 Task: Create in the project ZillaTech in Backlog an issue 'Implement a new cloud-based fleet management system for a company with advanced vehicle tracking and maintenance features', assign it to team member softage.1@softage.net and change the status to IN PROGRESS.
Action: Mouse moved to (233, 71)
Screenshot: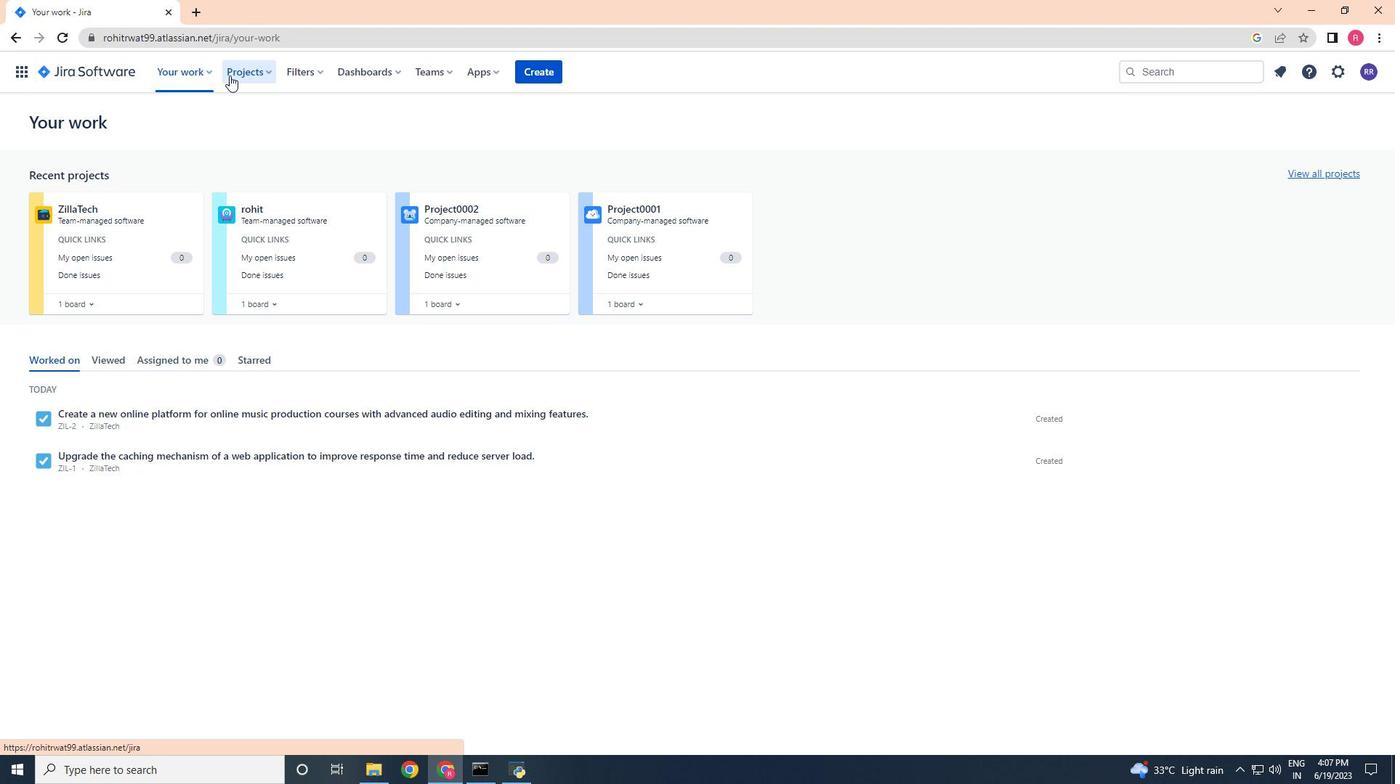 
Action: Mouse pressed left at (233, 71)
Screenshot: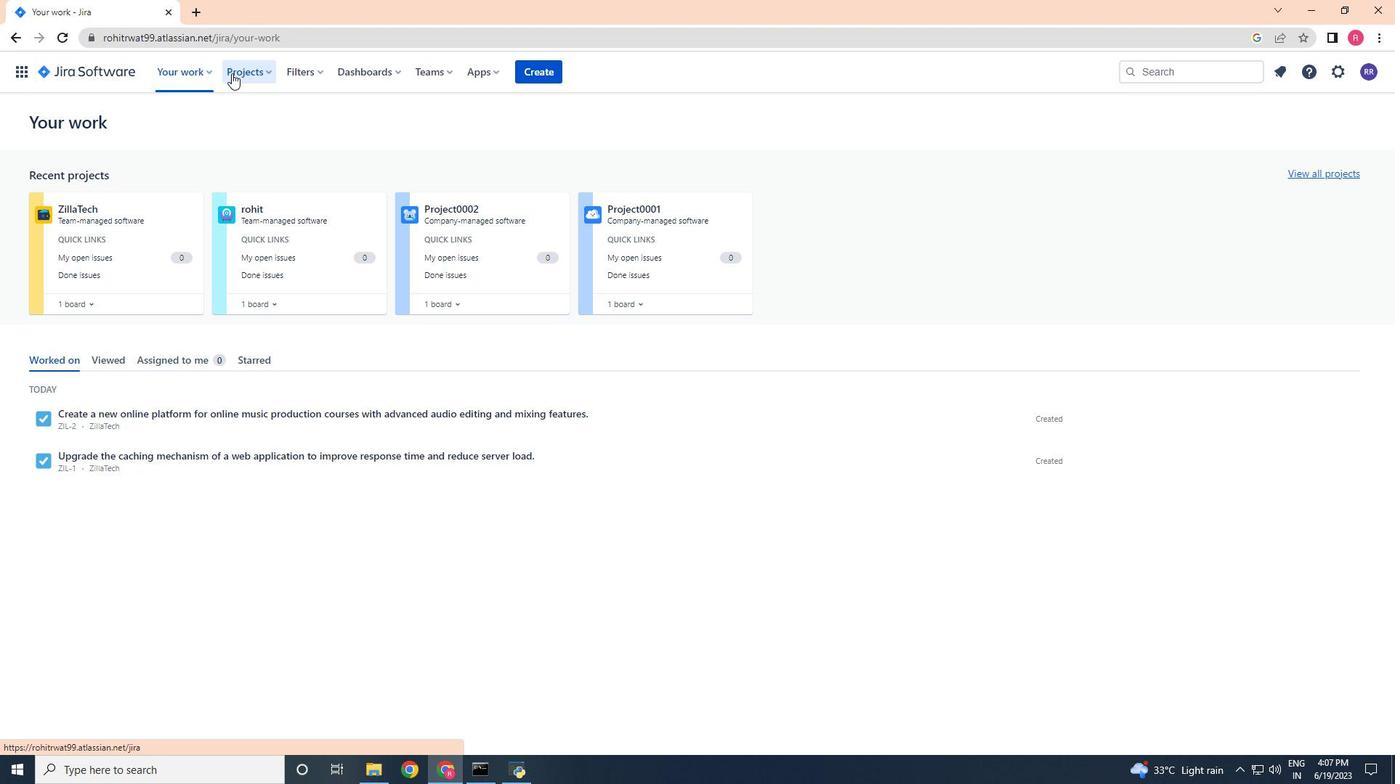 
Action: Mouse moved to (258, 151)
Screenshot: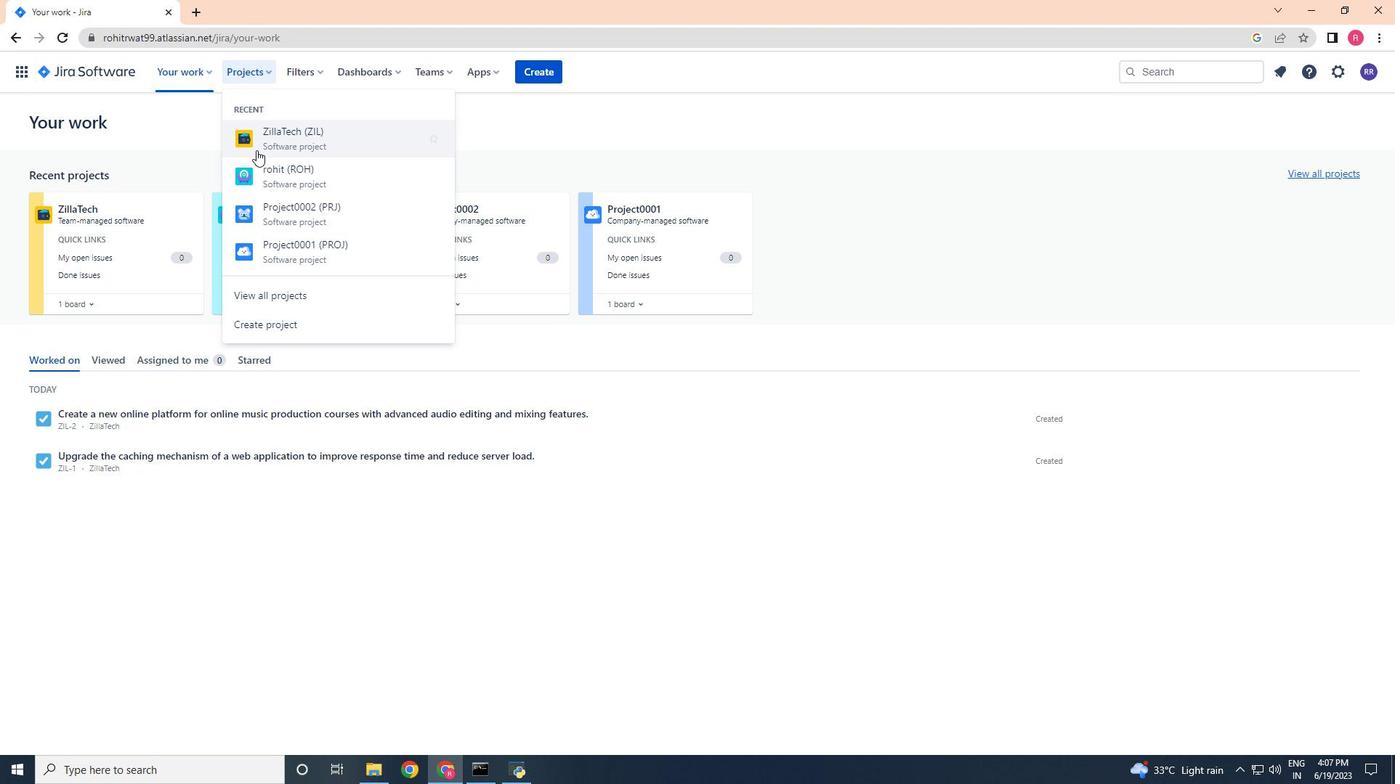 
Action: Mouse pressed left at (258, 151)
Screenshot: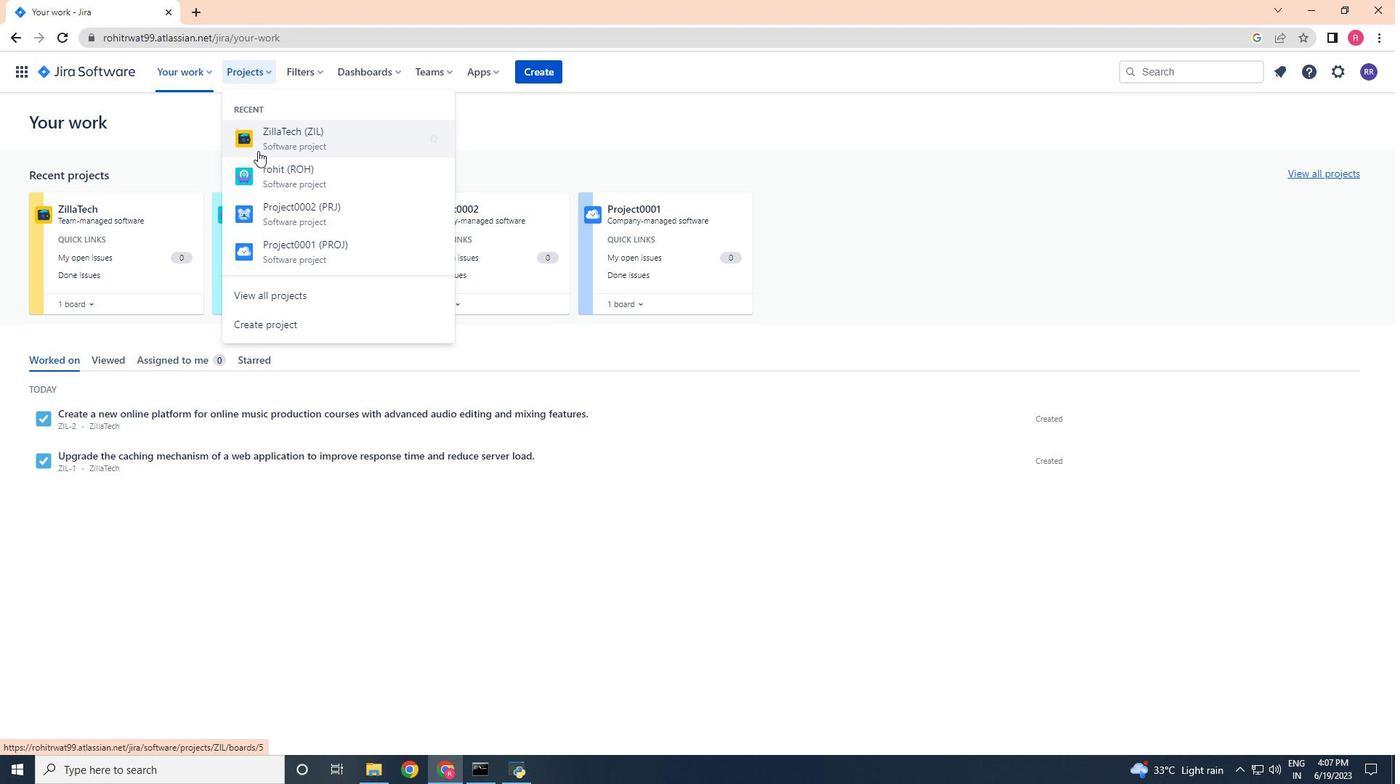 
Action: Mouse moved to (104, 223)
Screenshot: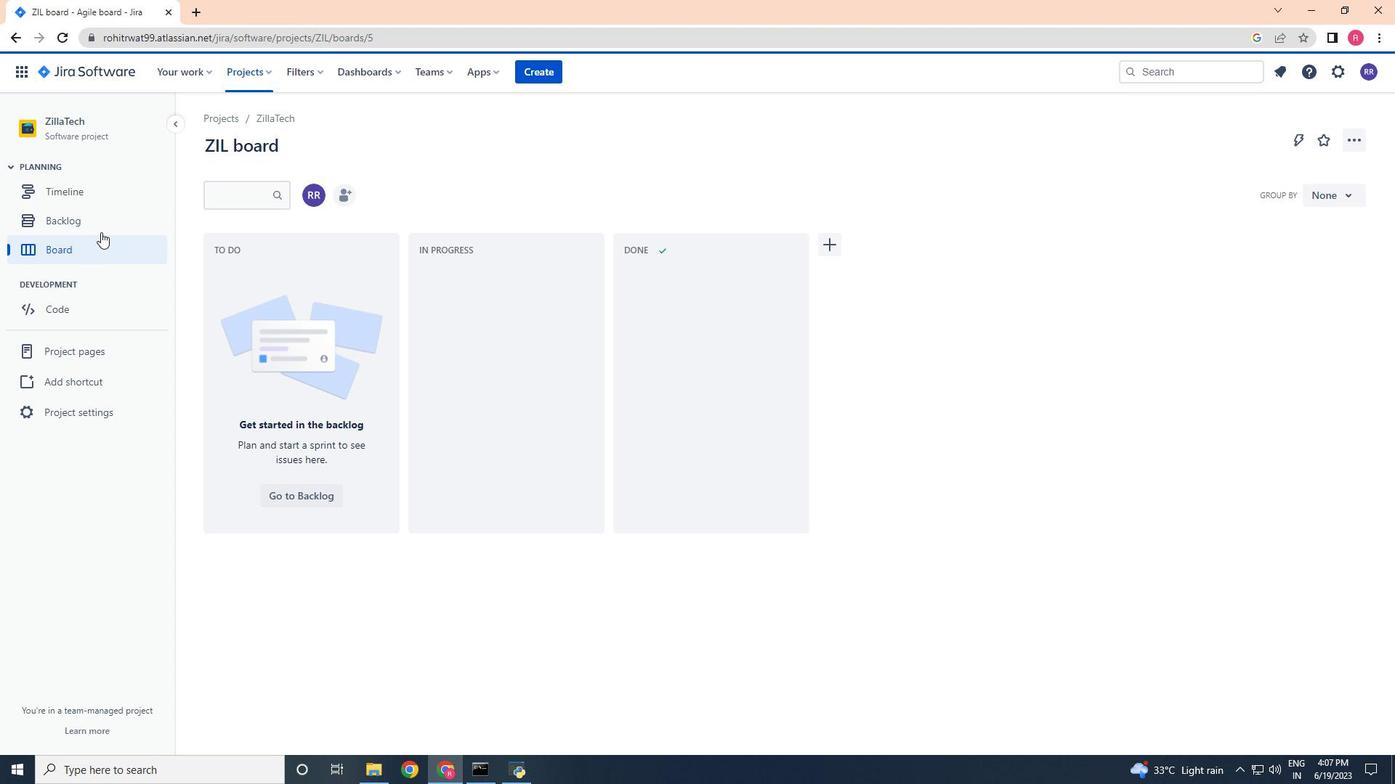 
Action: Mouse pressed left at (104, 223)
Screenshot: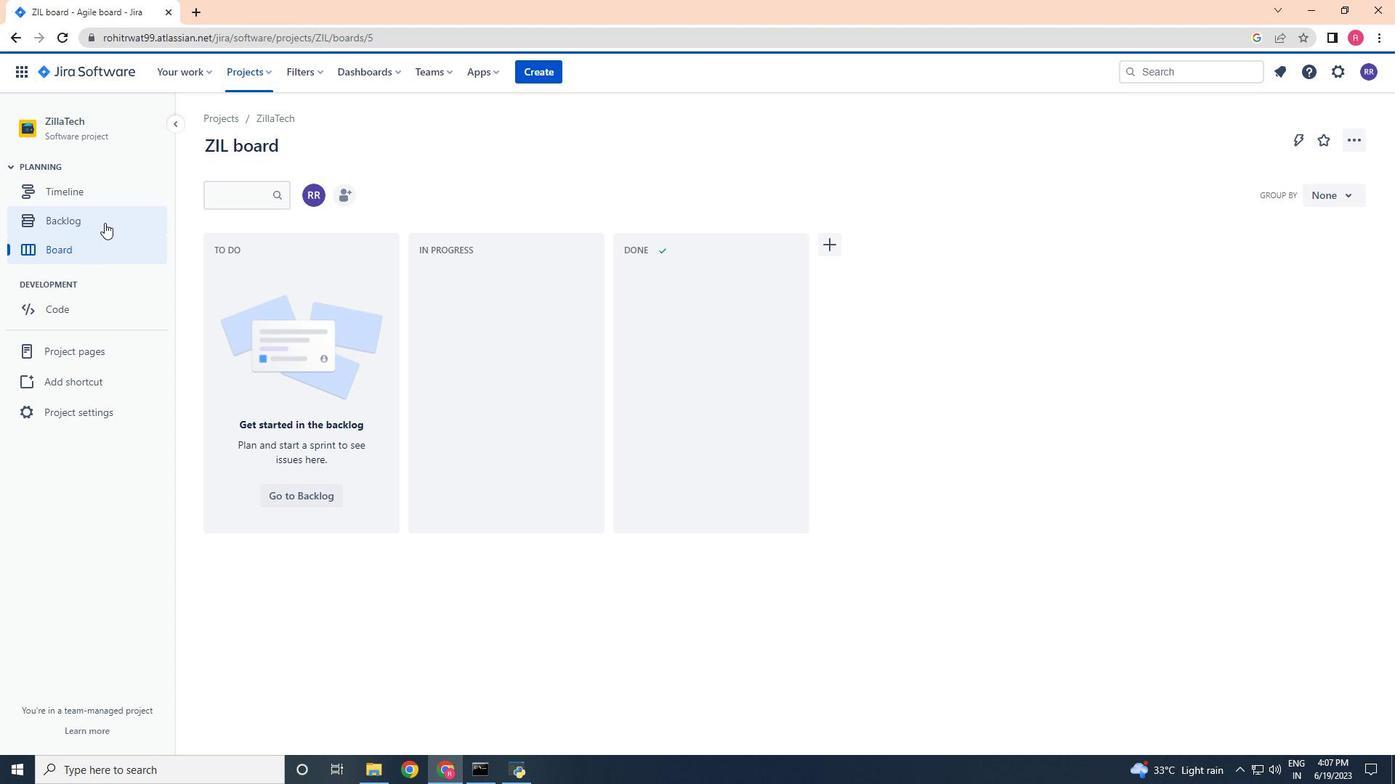 
Action: Mouse moved to (260, 332)
Screenshot: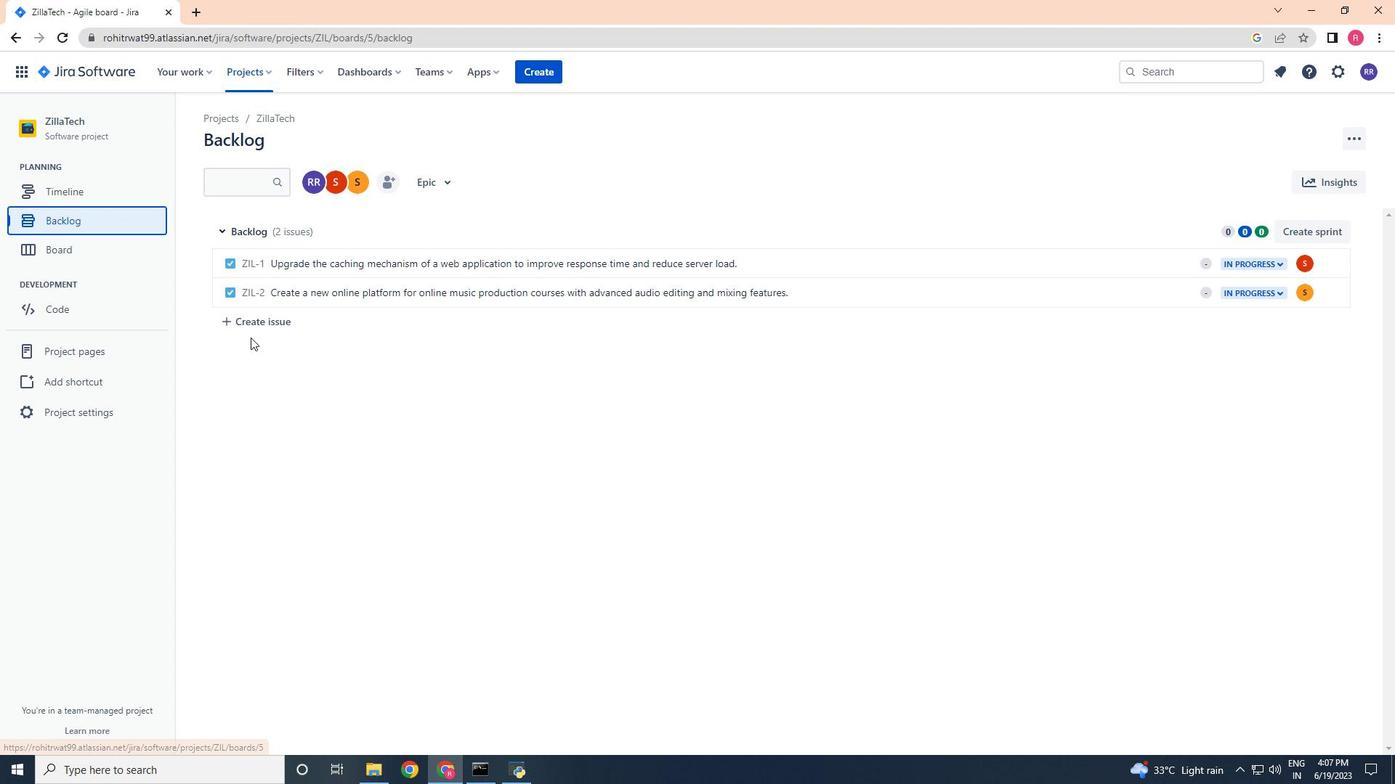 
Action: Mouse pressed left at (260, 332)
Screenshot: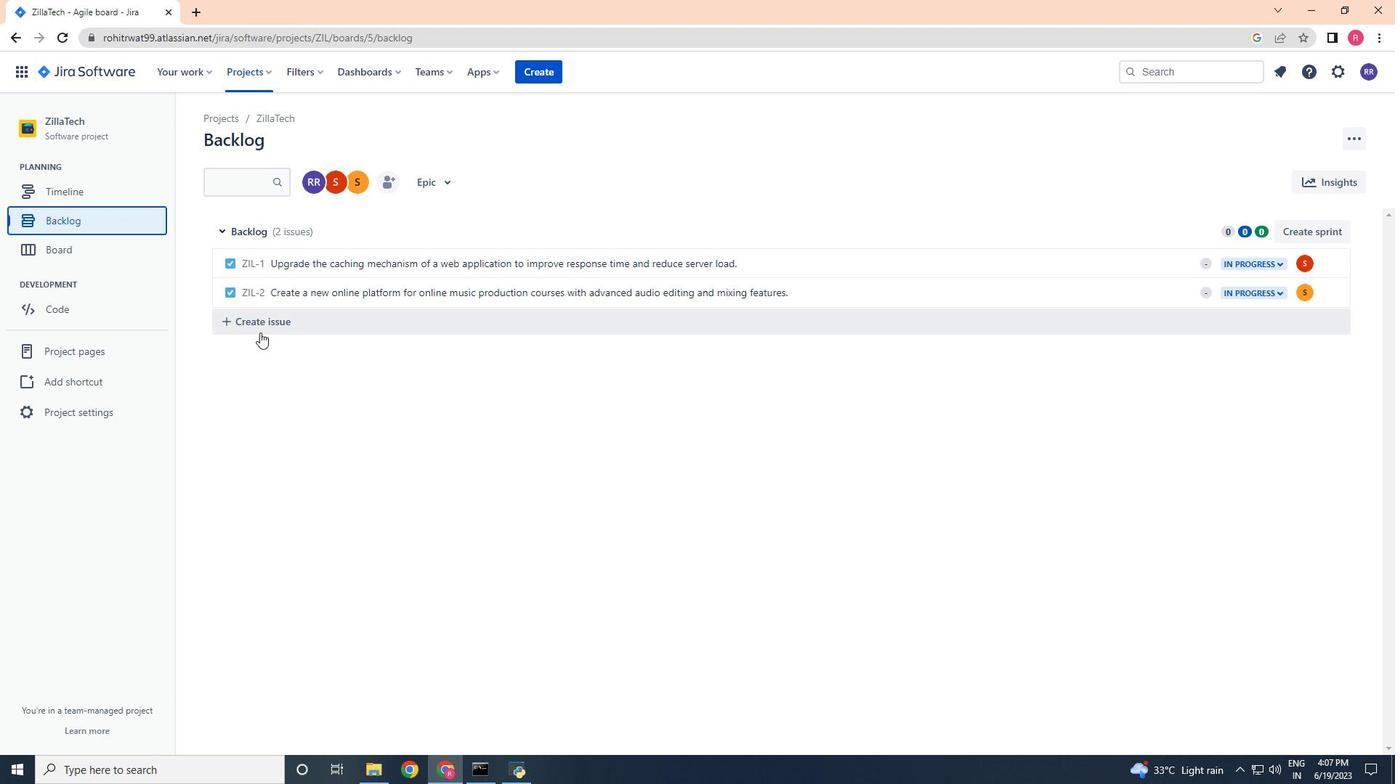 
Action: Mouse moved to (262, 334)
Screenshot: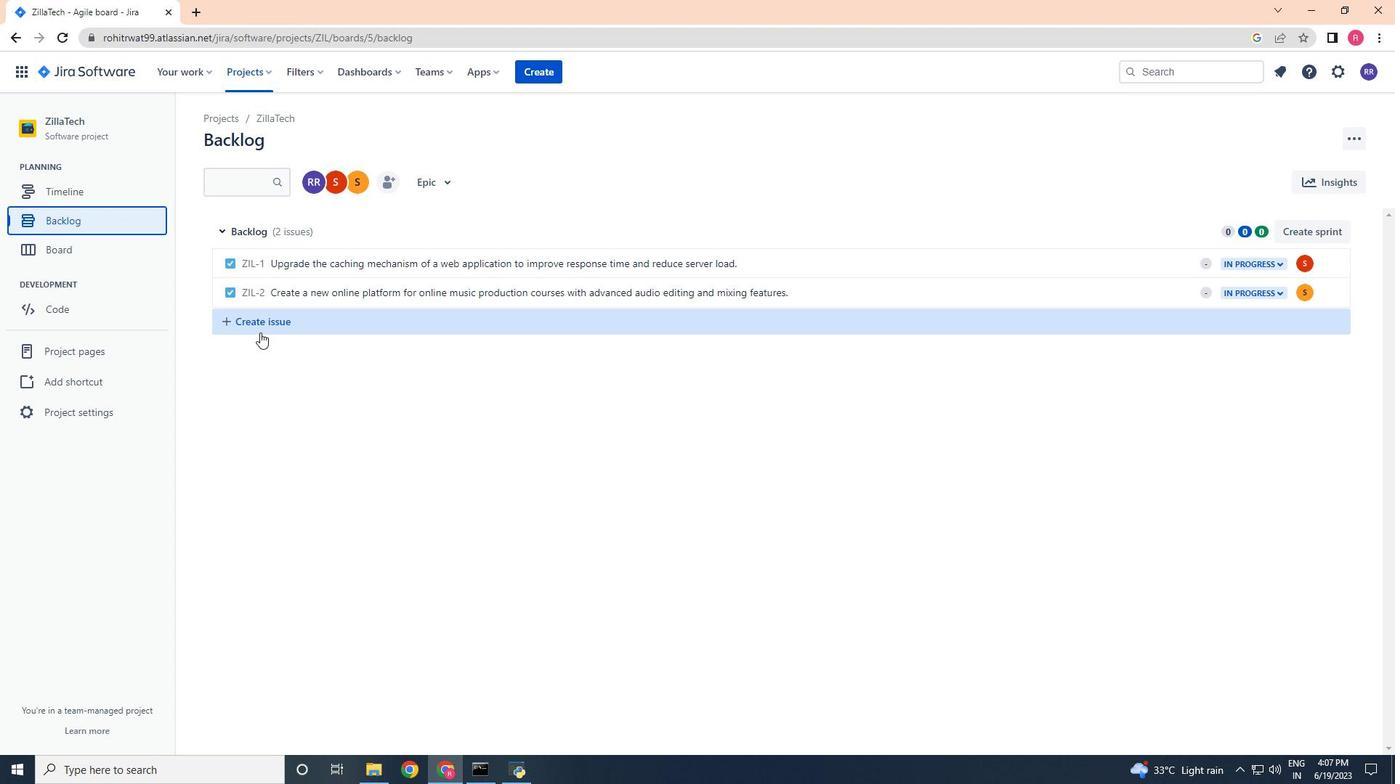 
Action: Key pressed <Key.shift>Implement<Key.space>a<Key.space>new<Key.space>cloud-based<Key.space>fleet<Key.space>management<Key.space>system<Key.space>for<Key.space>a<Key.space>company<Key.space>with<Key.space>advanced<Key.space>vehical<Key.backspace><Key.backspace>le<Key.space>tracking<Key.space>and<Key.space>mi<Key.backspace>aintenance<Key.space>features.
Screenshot: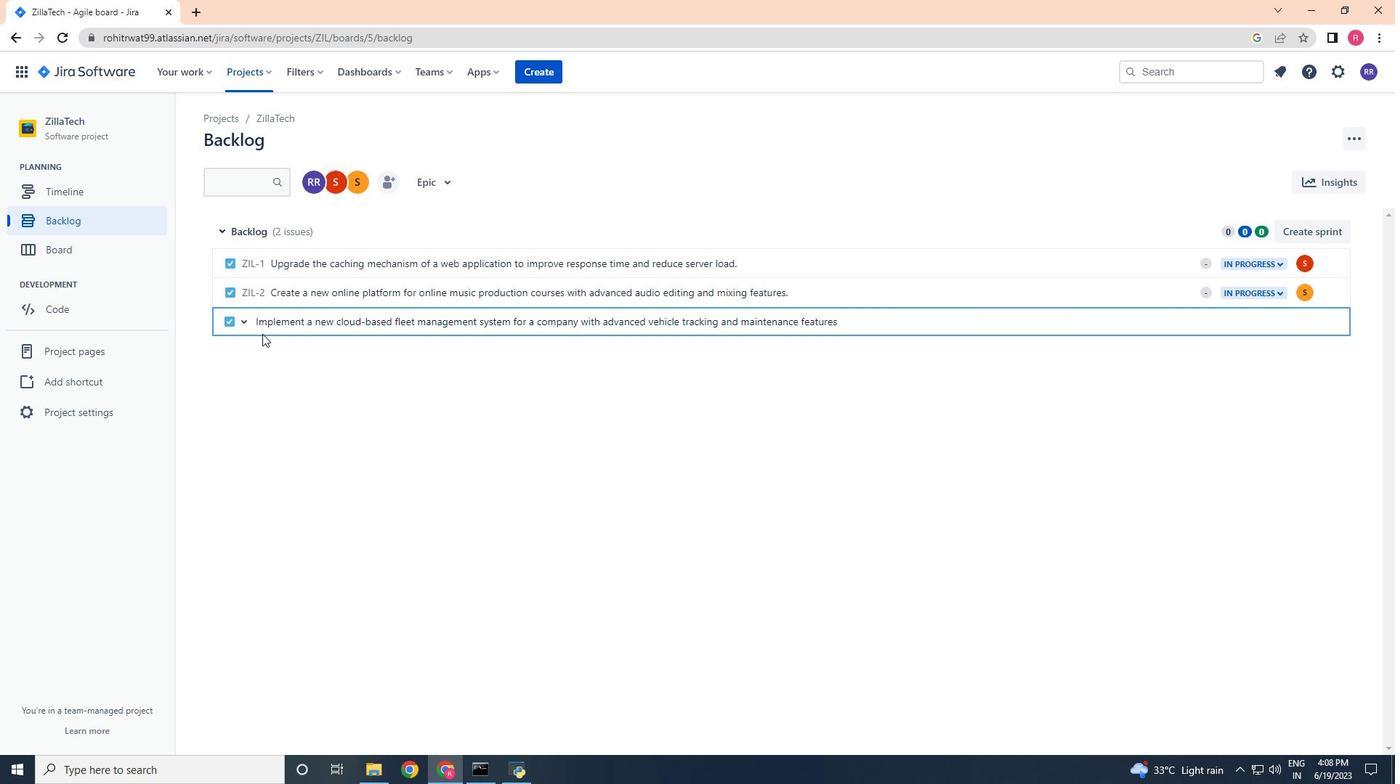 
Action: Mouse moved to (1230, 318)
Screenshot: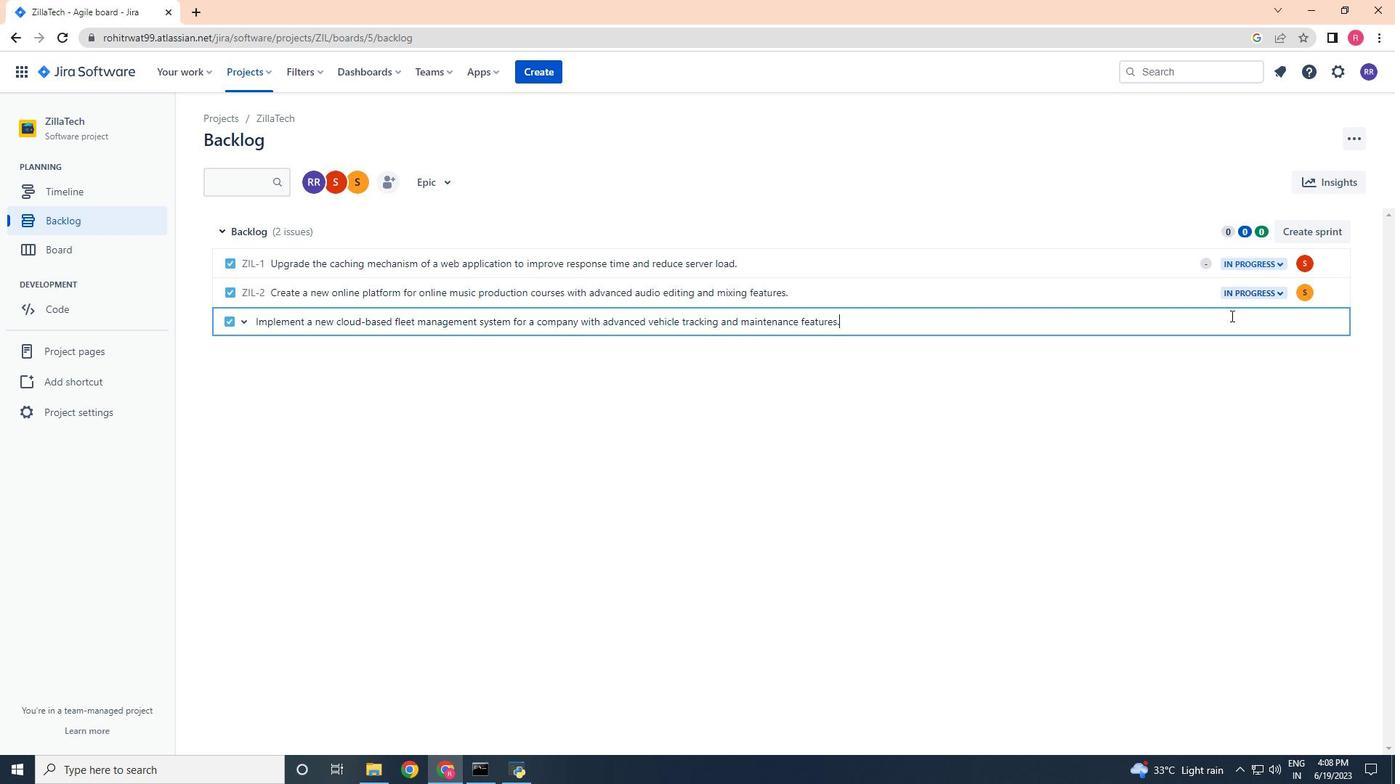 
Action: Key pressed <Key.enter>
Screenshot: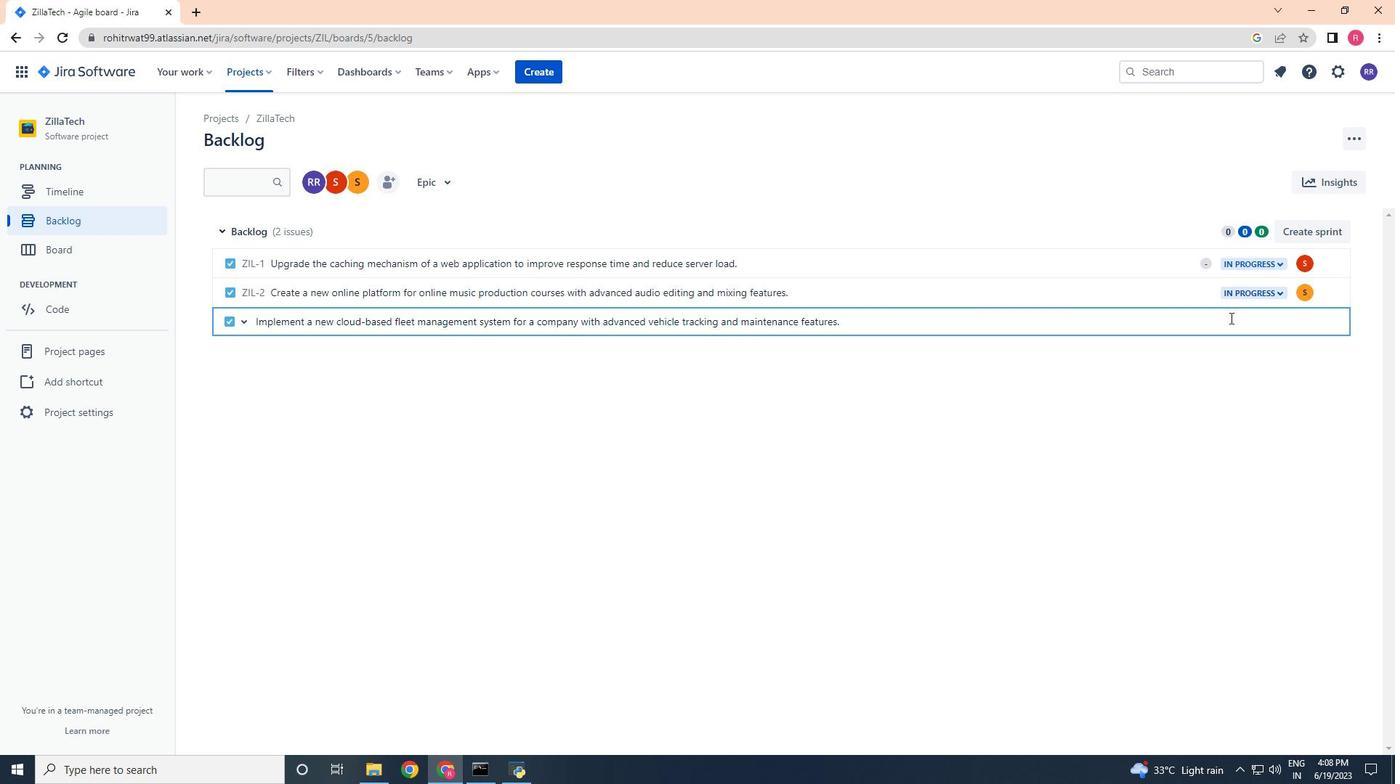 
Action: Mouse moved to (1303, 322)
Screenshot: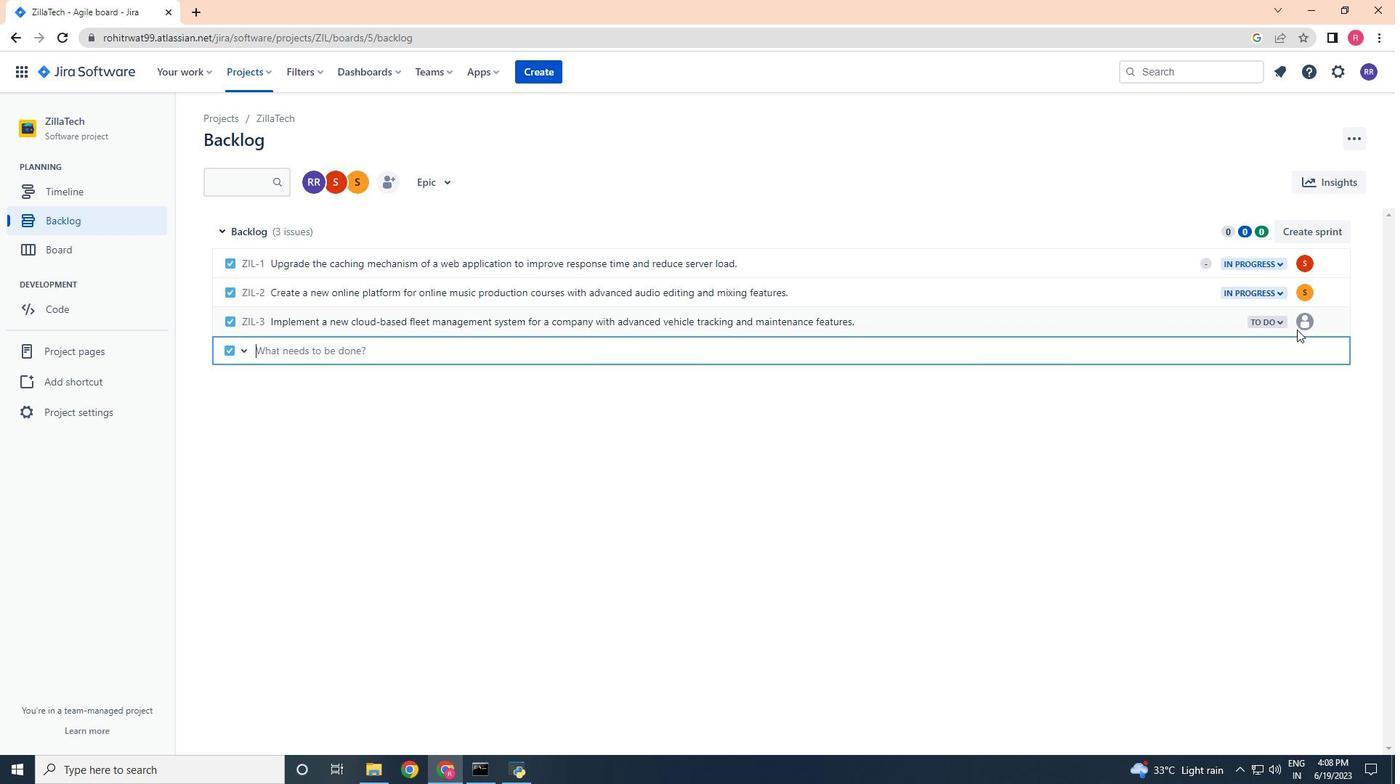 
Action: Mouse pressed left at (1303, 322)
Screenshot: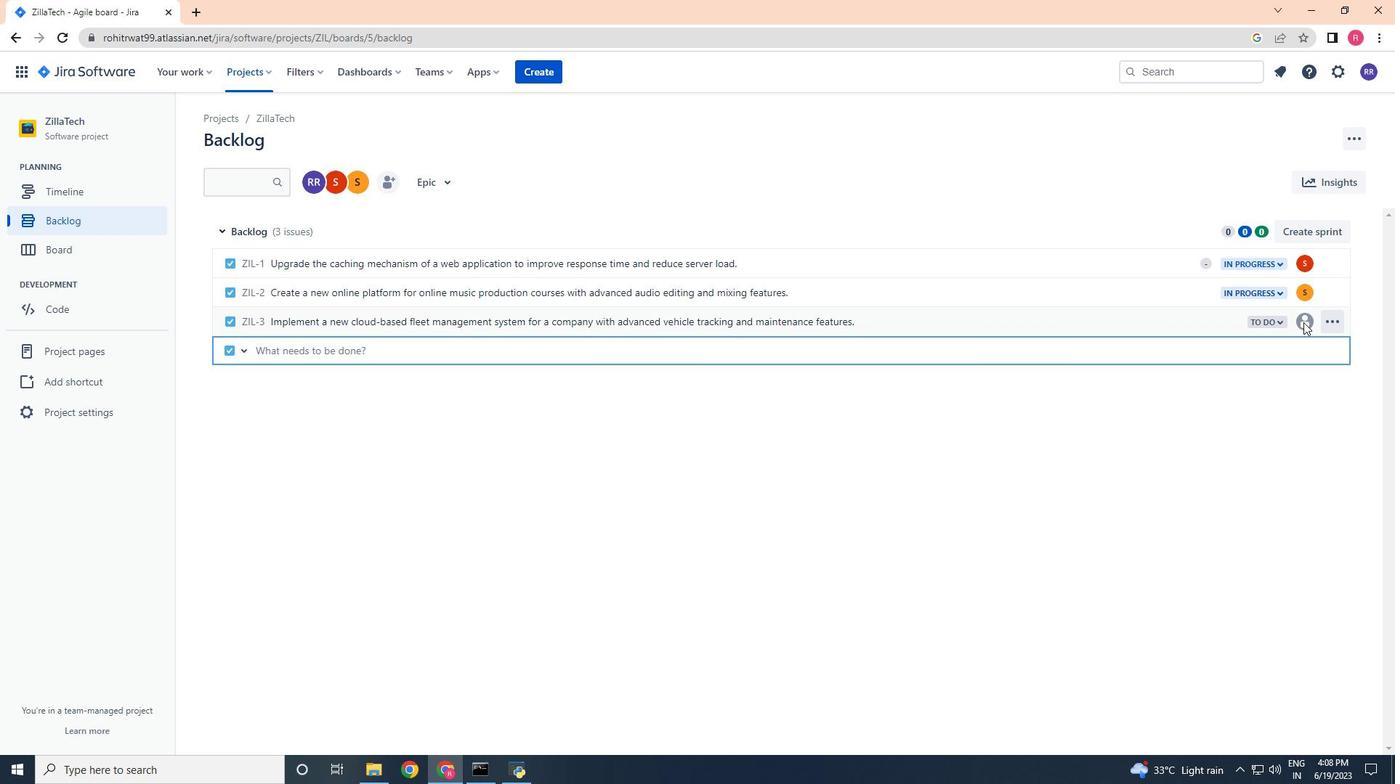 
Action: Mouse moved to (1283, 333)
Screenshot: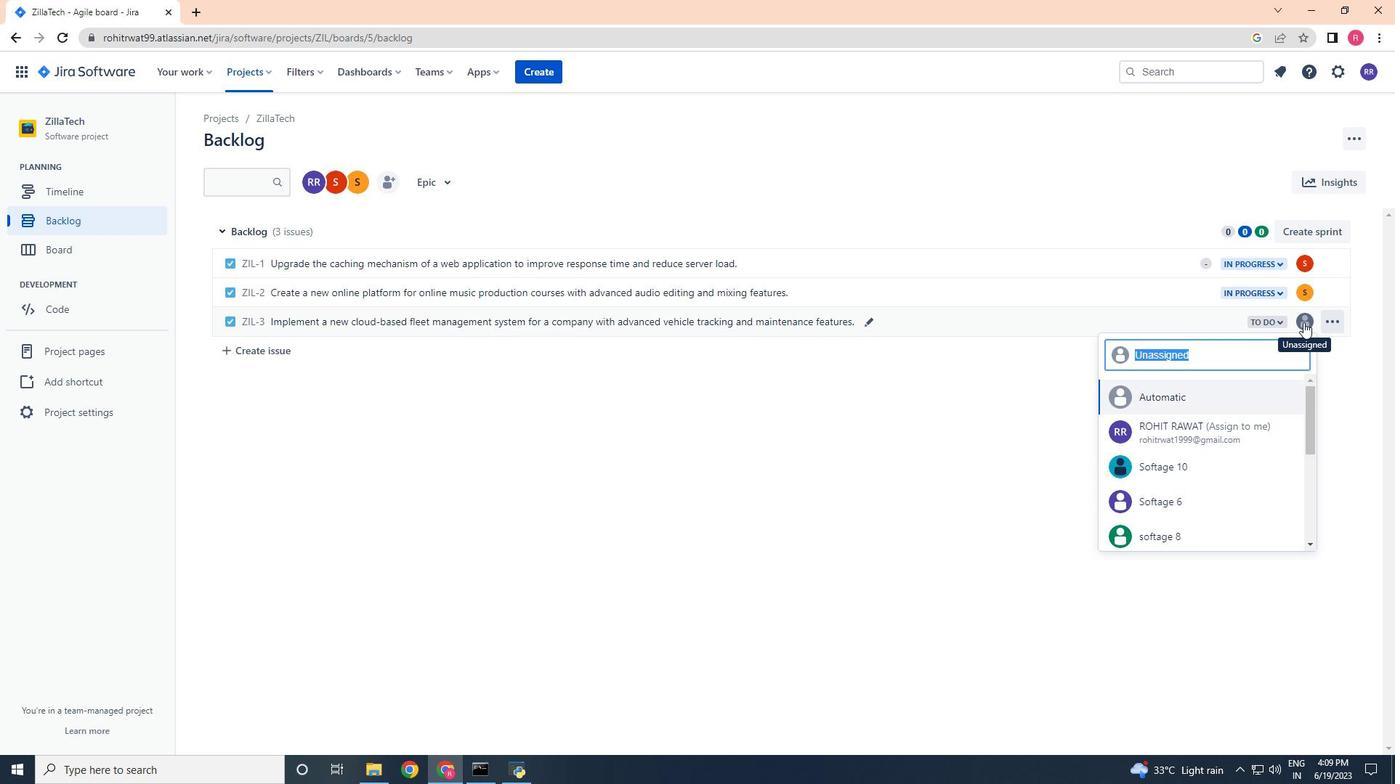 
Action: Key pressed softage.1<Key.shift>@softage.net
Screenshot: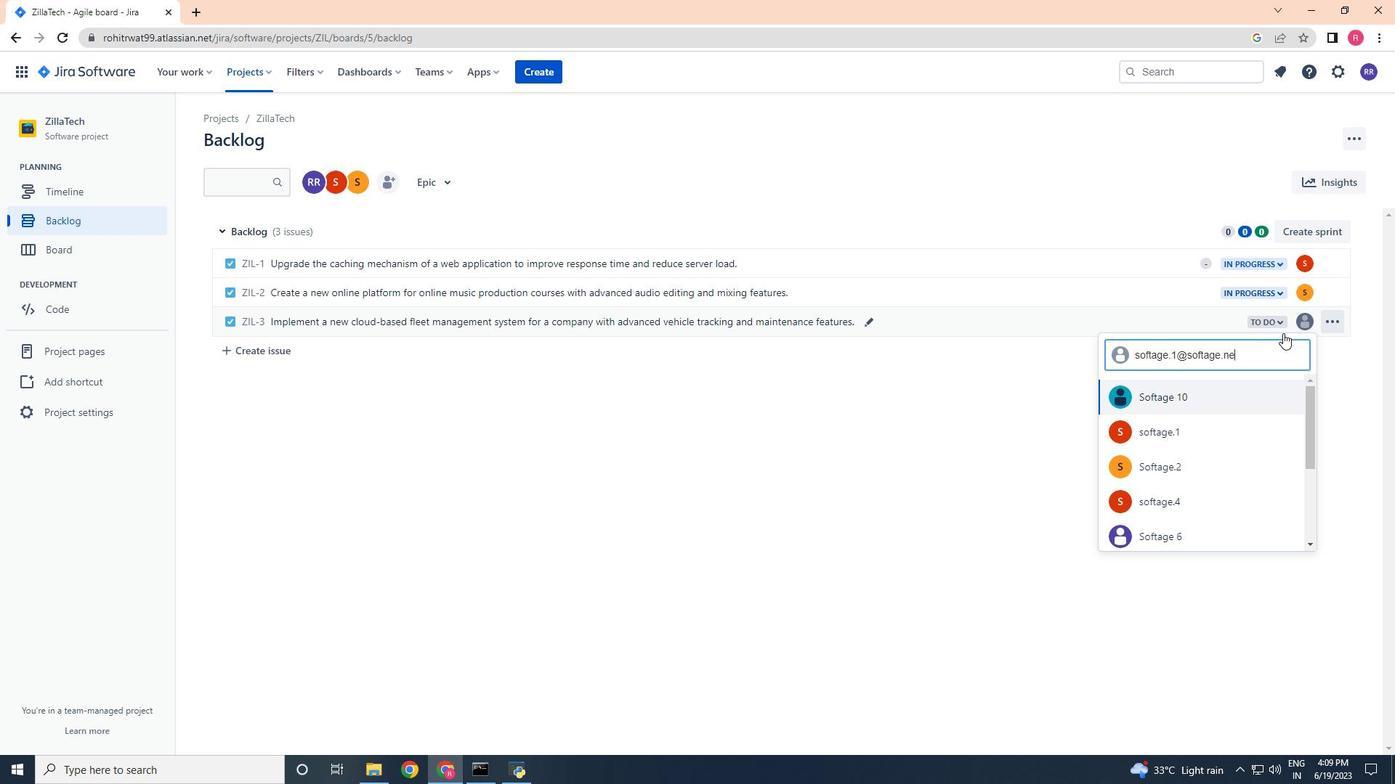 
Action: Mouse moved to (1205, 392)
Screenshot: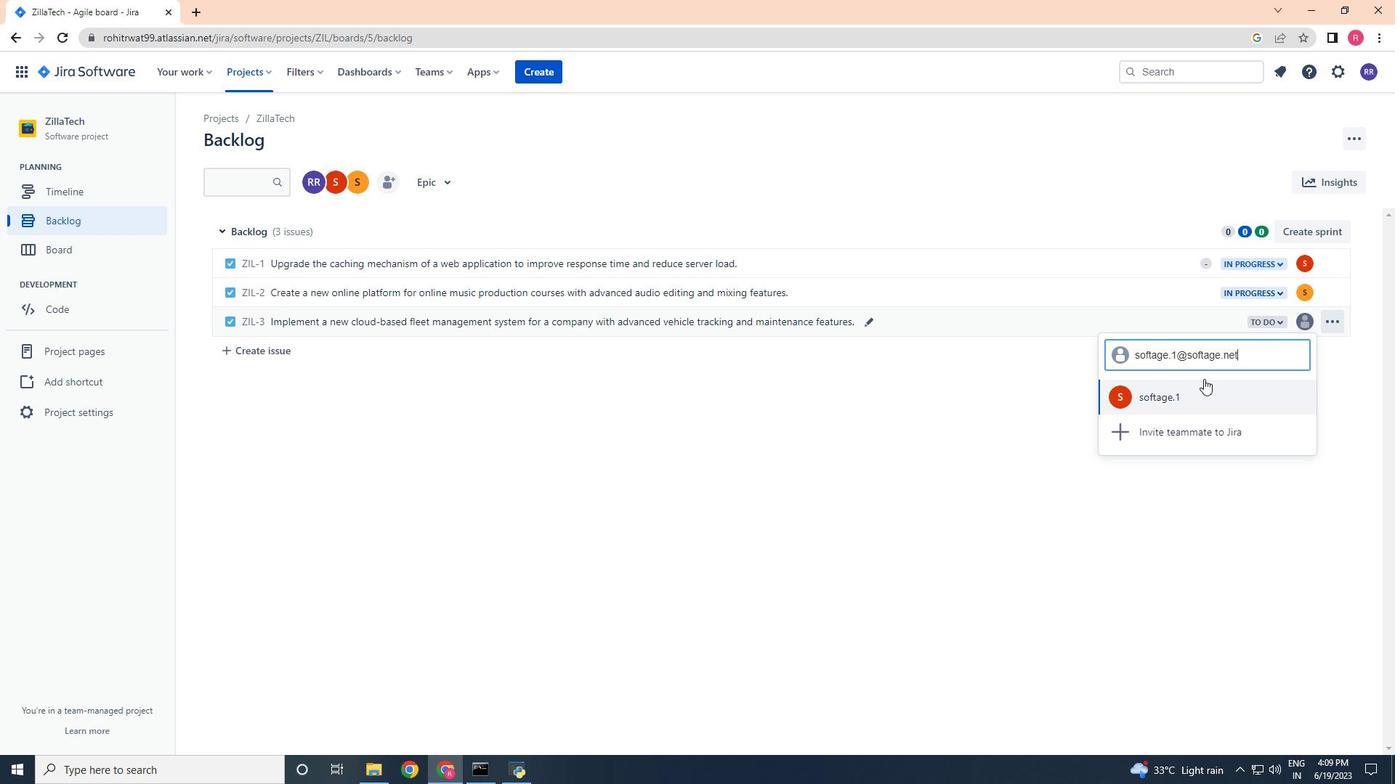 
Action: Mouse pressed left at (1205, 392)
Screenshot: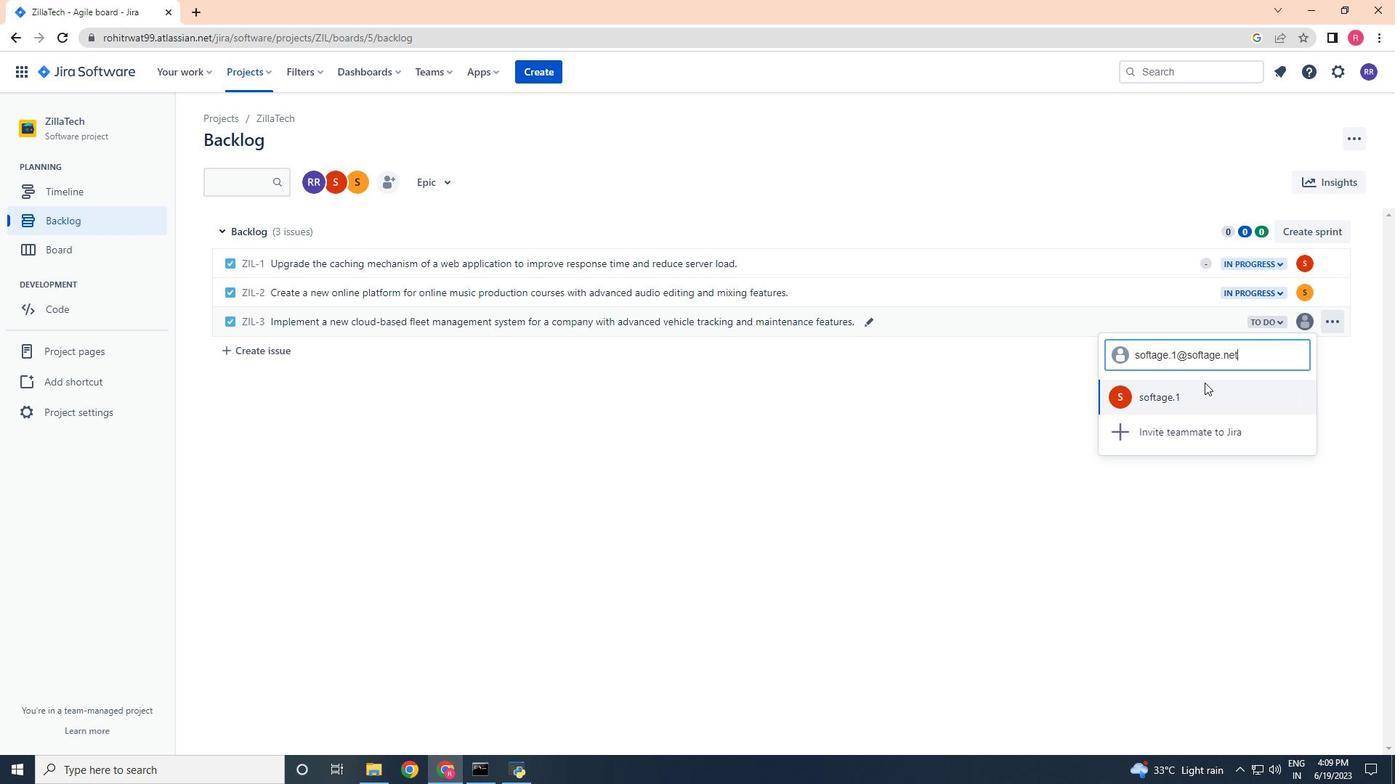 
Action: Mouse moved to (1270, 328)
Screenshot: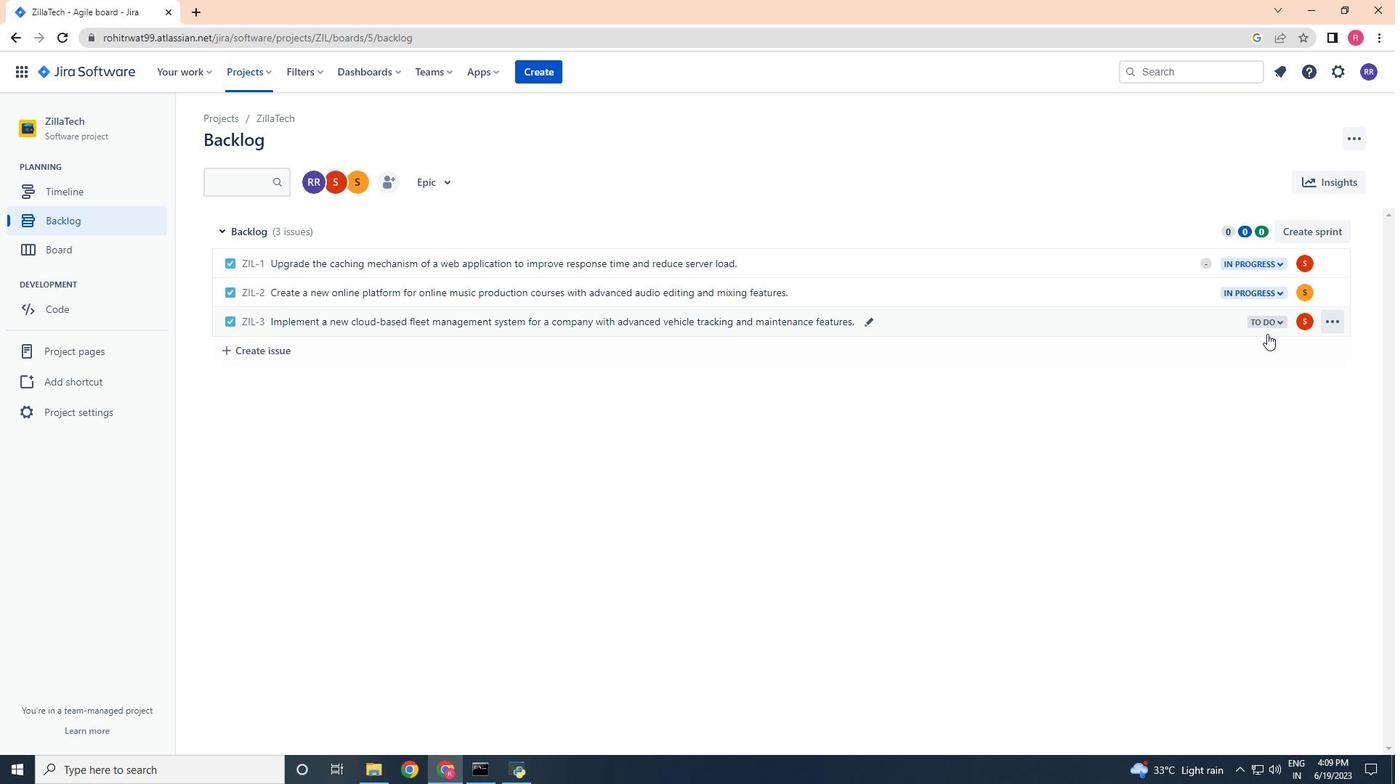 
Action: Mouse pressed left at (1270, 328)
Screenshot: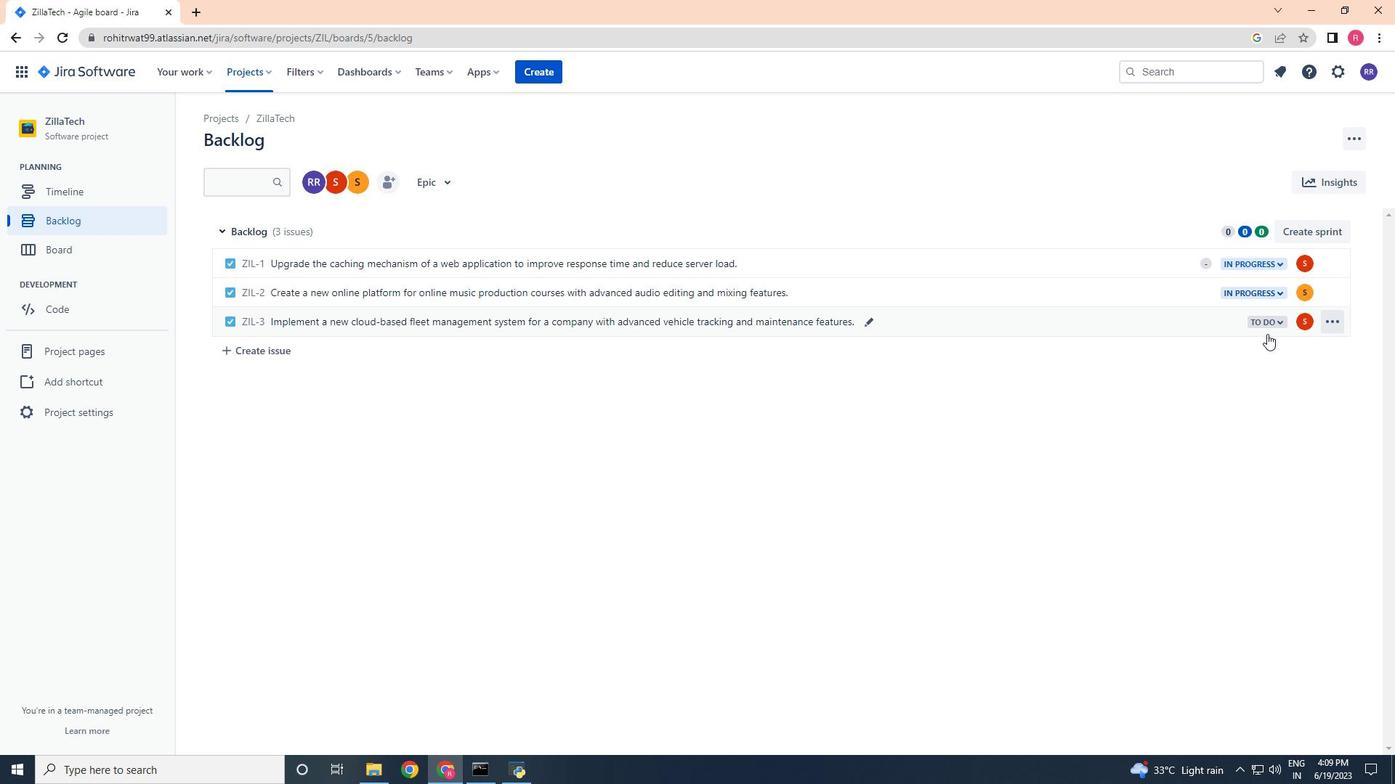 
Action: Mouse moved to (1205, 357)
Screenshot: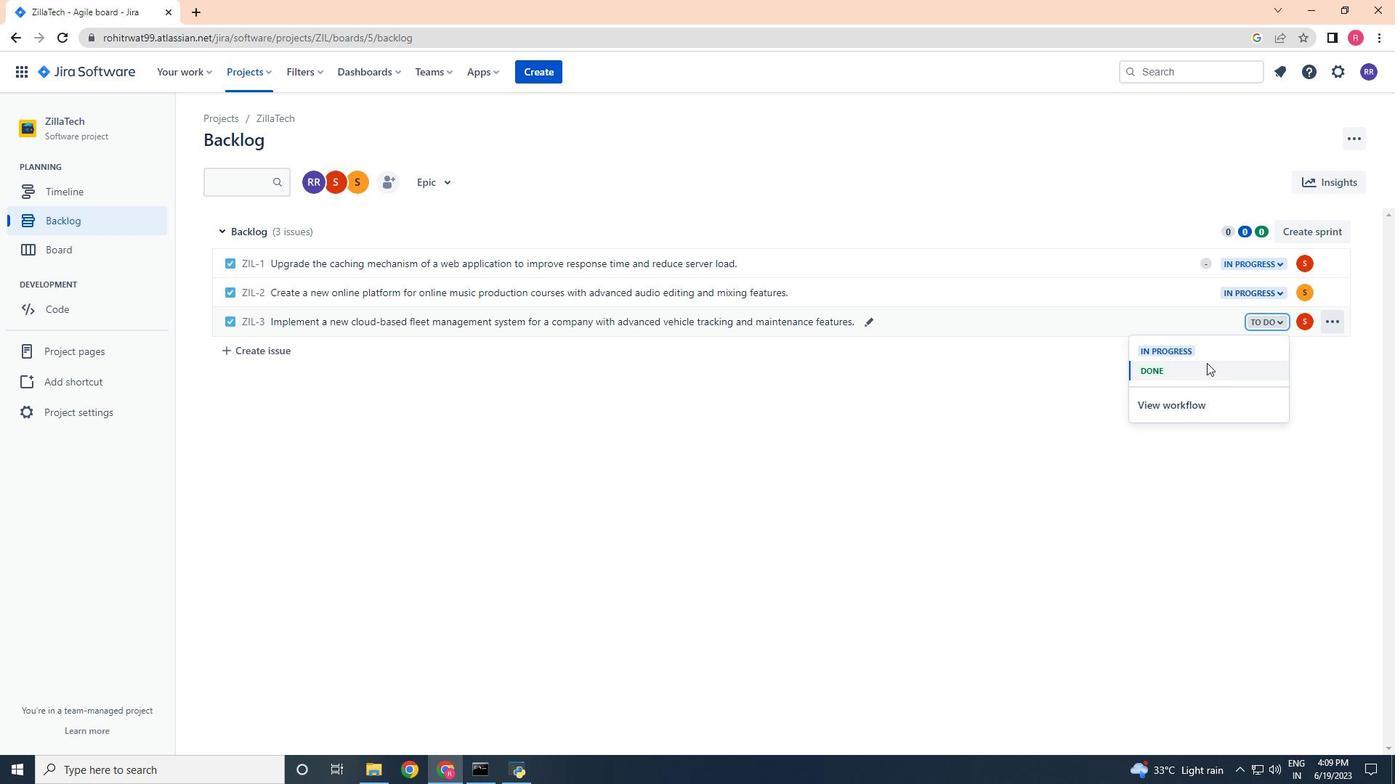 
Action: Mouse pressed left at (1205, 357)
Screenshot: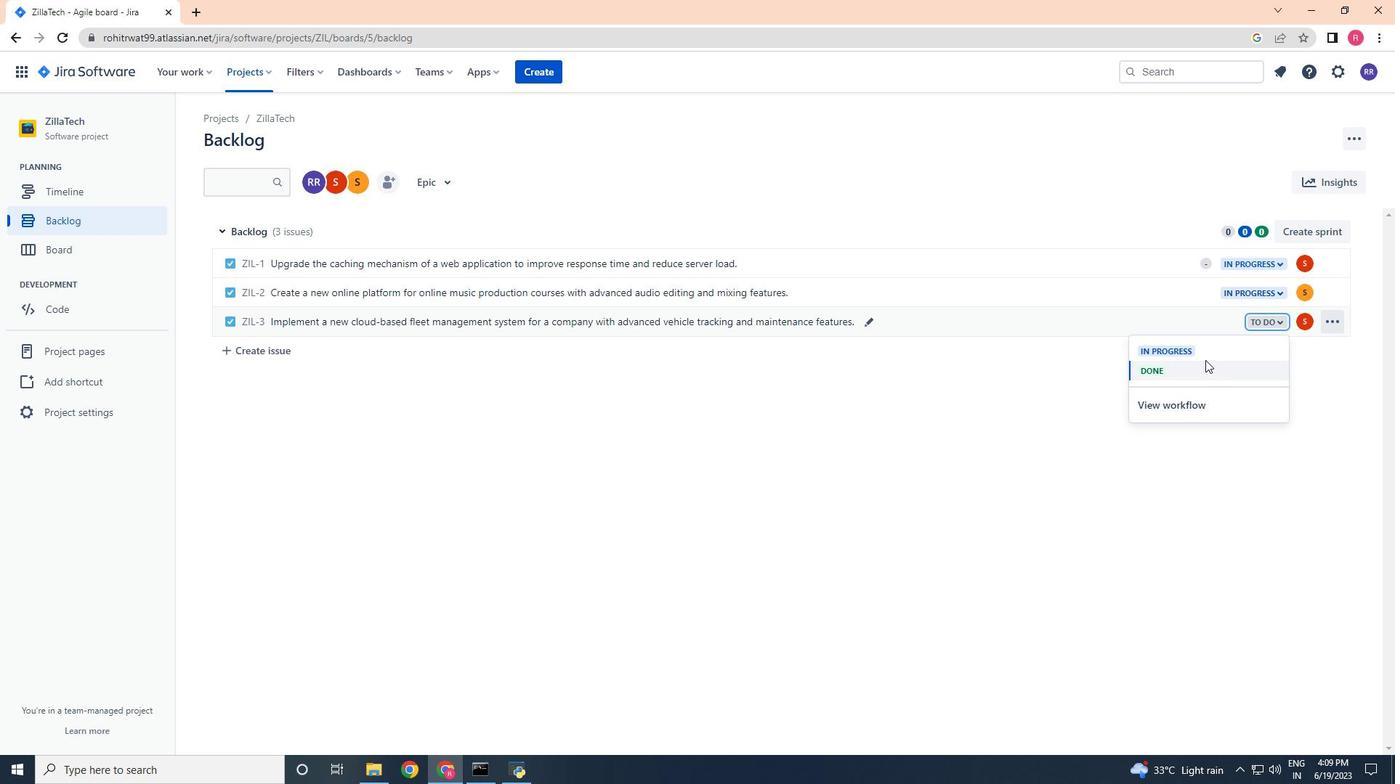 
Action: Mouse moved to (1117, 419)
Screenshot: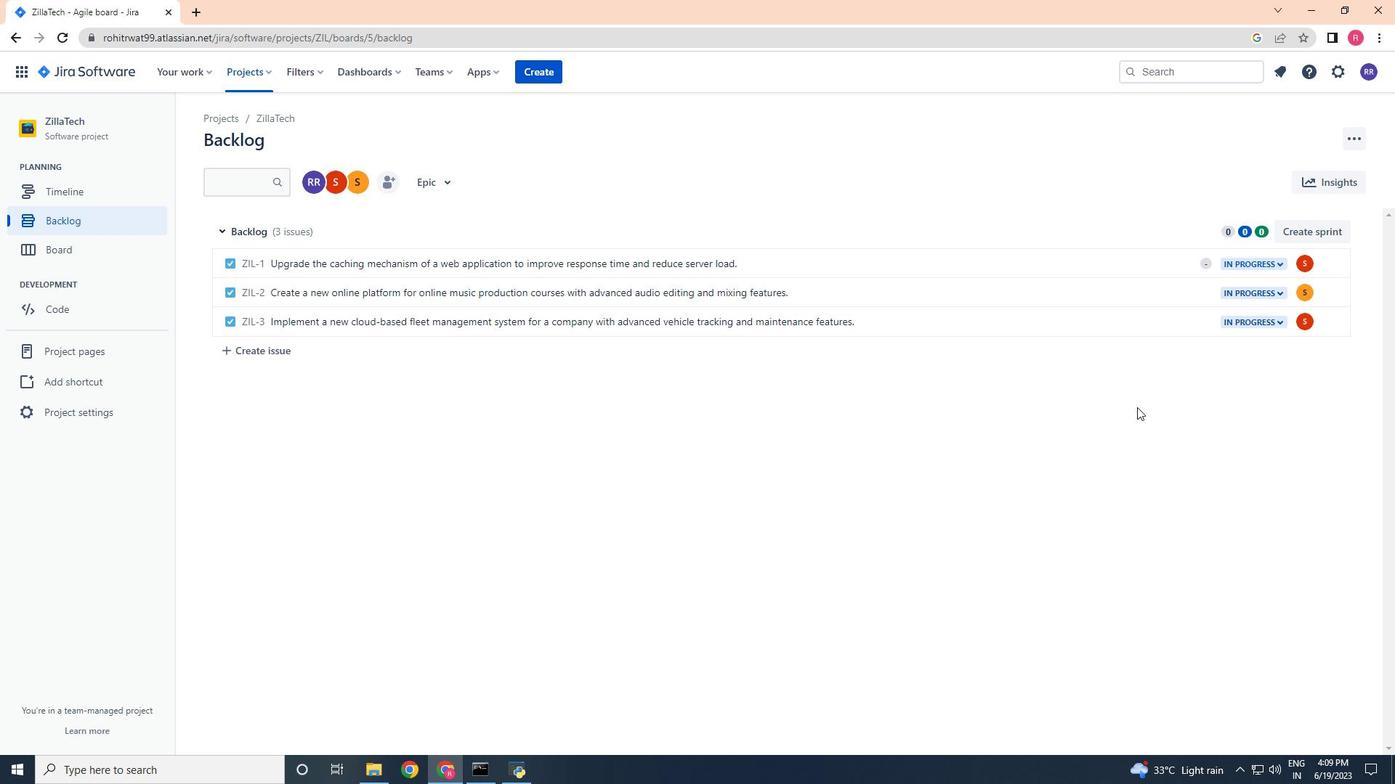 
